Task: Create a task  Improve app security and data encryption , assign it to team member softage.8@softage.net in the project TreatWorks and update the status of the task to  On Track  , set the priority of the task to High.
Action: Mouse moved to (72, 303)
Screenshot: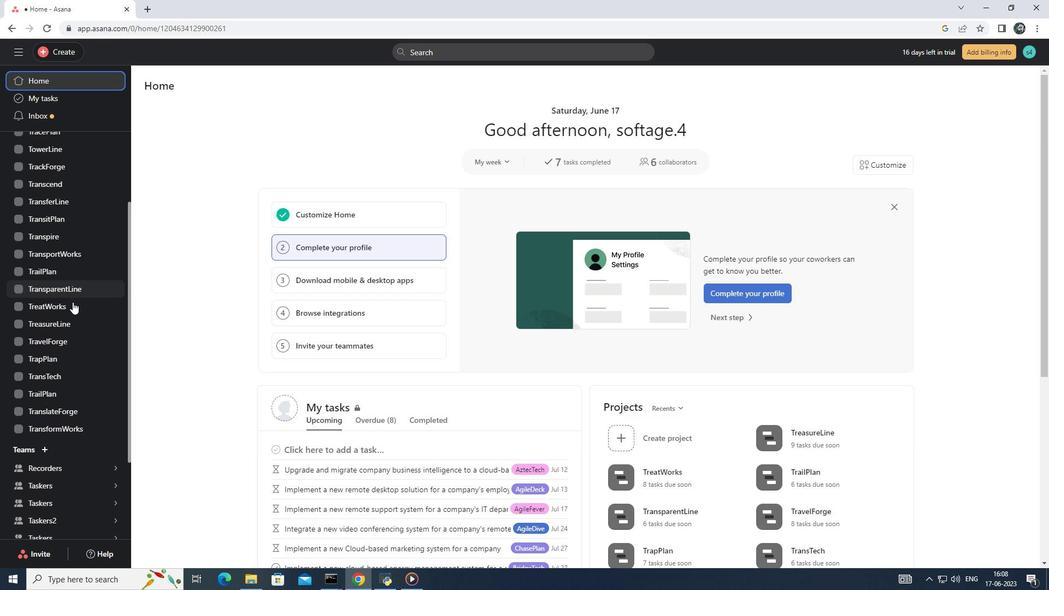 
Action: Mouse pressed left at (72, 303)
Screenshot: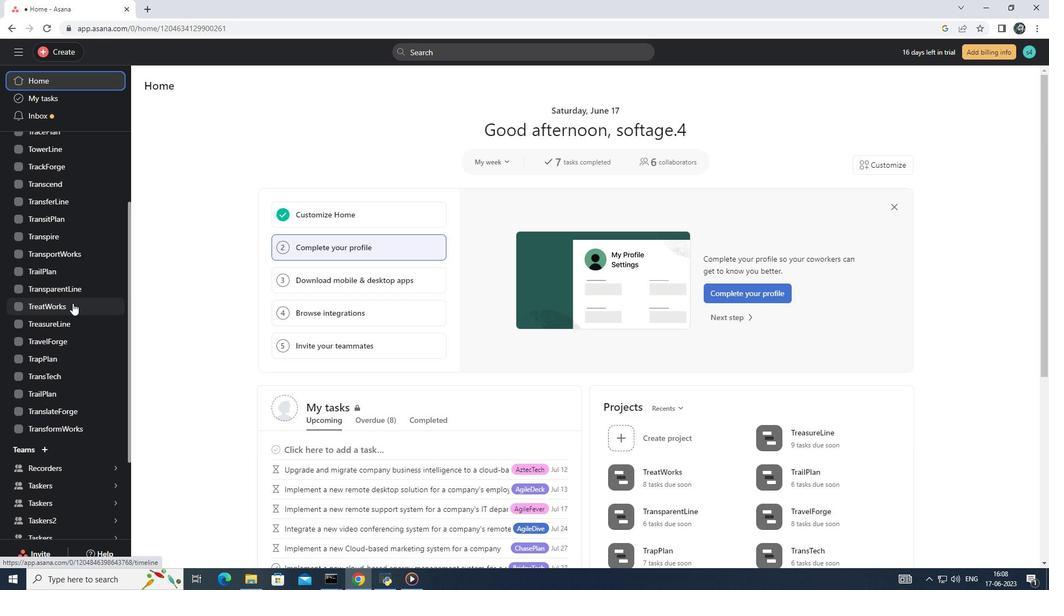 
Action: Mouse moved to (162, 136)
Screenshot: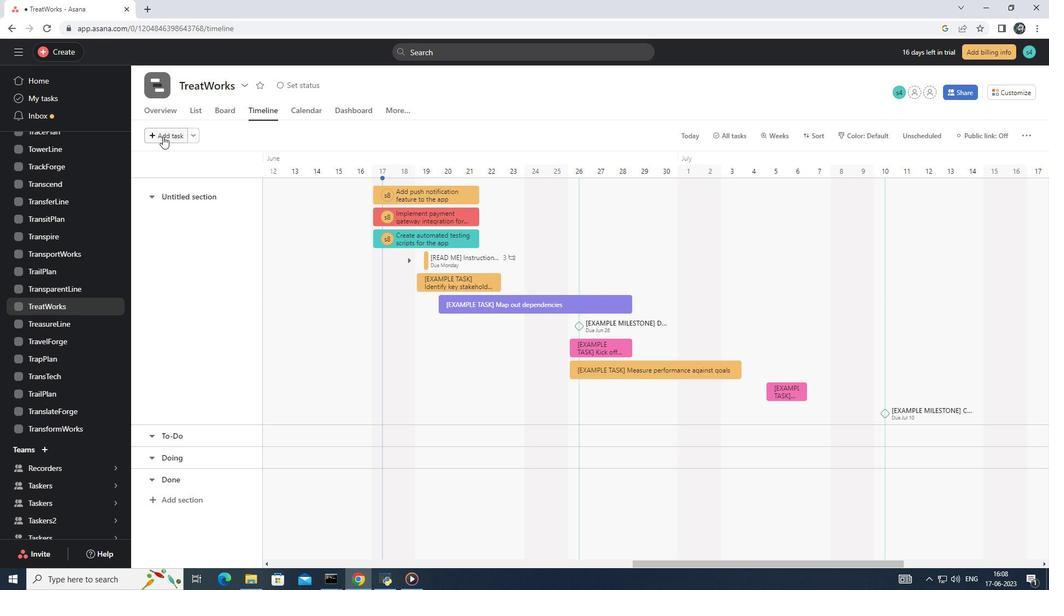 
Action: Mouse pressed left at (162, 136)
Screenshot: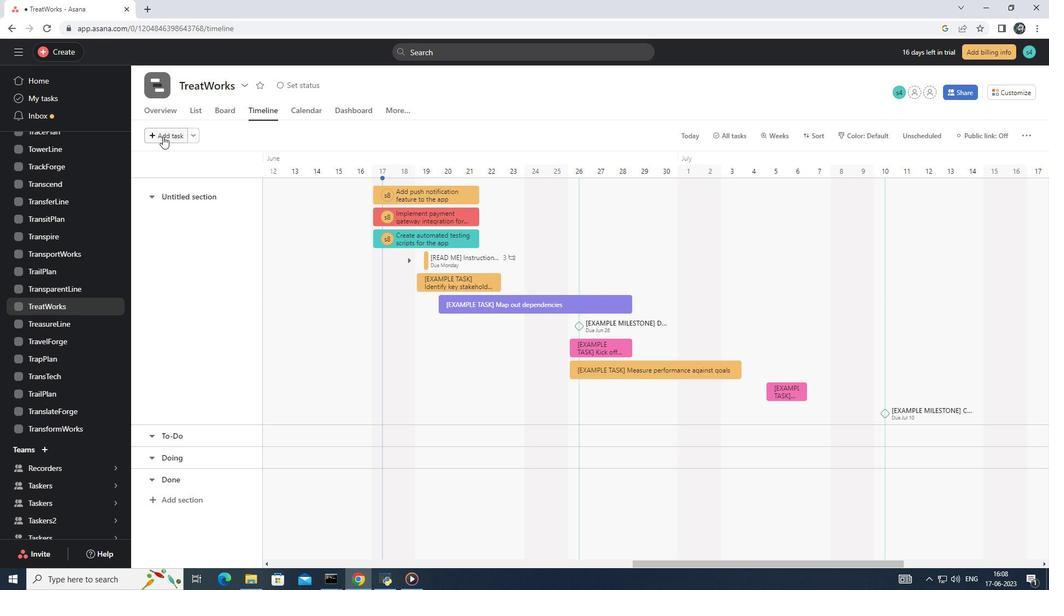 
Action: Mouse moved to (412, 195)
Screenshot: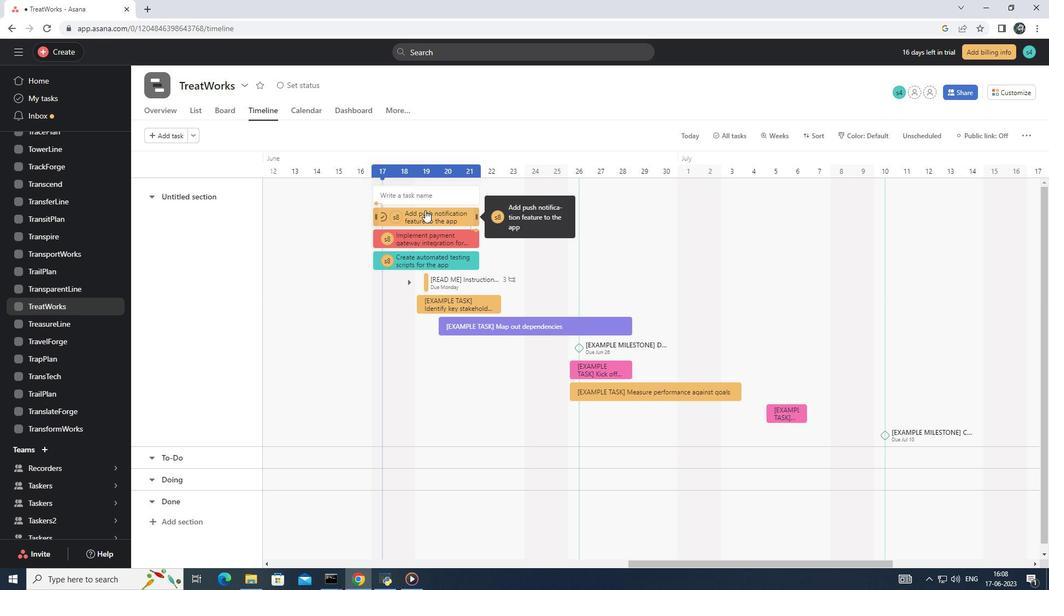 
Action: Mouse pressed left at (412, 195)
Screenshot: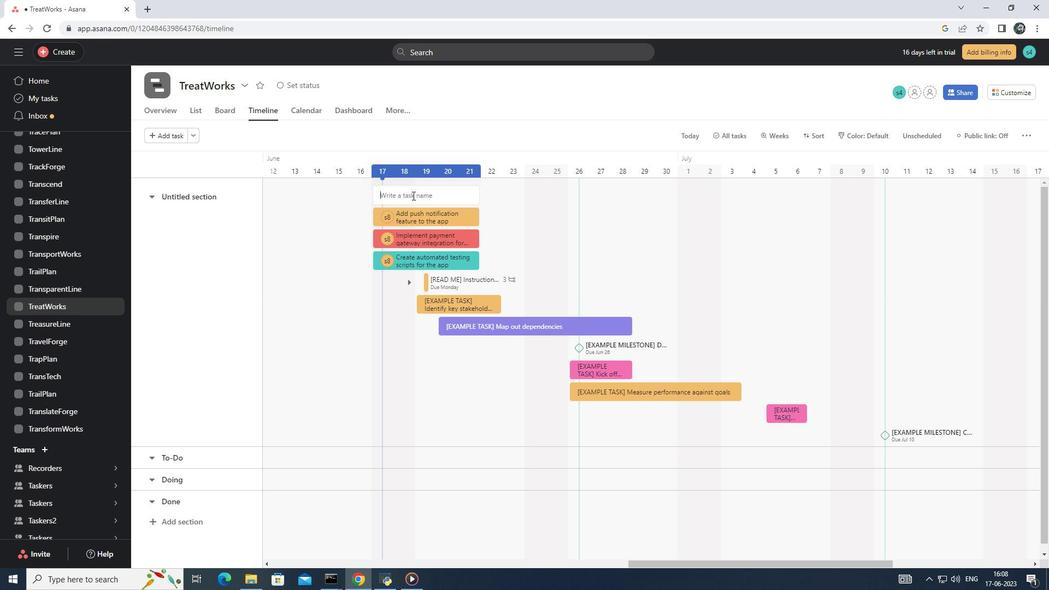 
Action: Key pressed <Key.shift>Improve<Key.space>app<Key.space>security<Key.space>and<Key.space>data<Key.space>encryption<Key.enter>
Screenshot: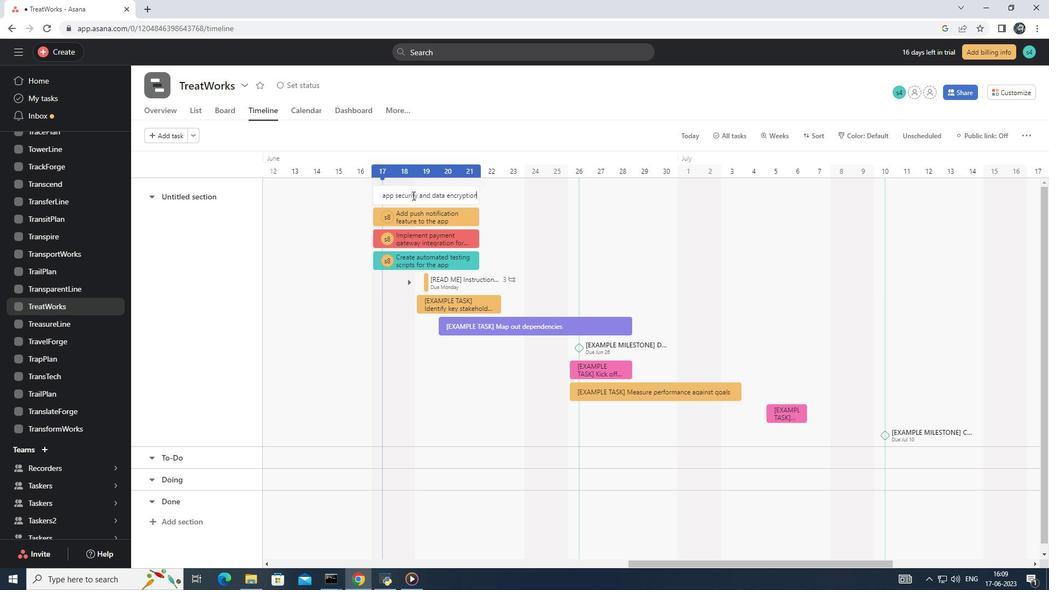 
Action: Mouse moved to (408, 188)
Screenshot: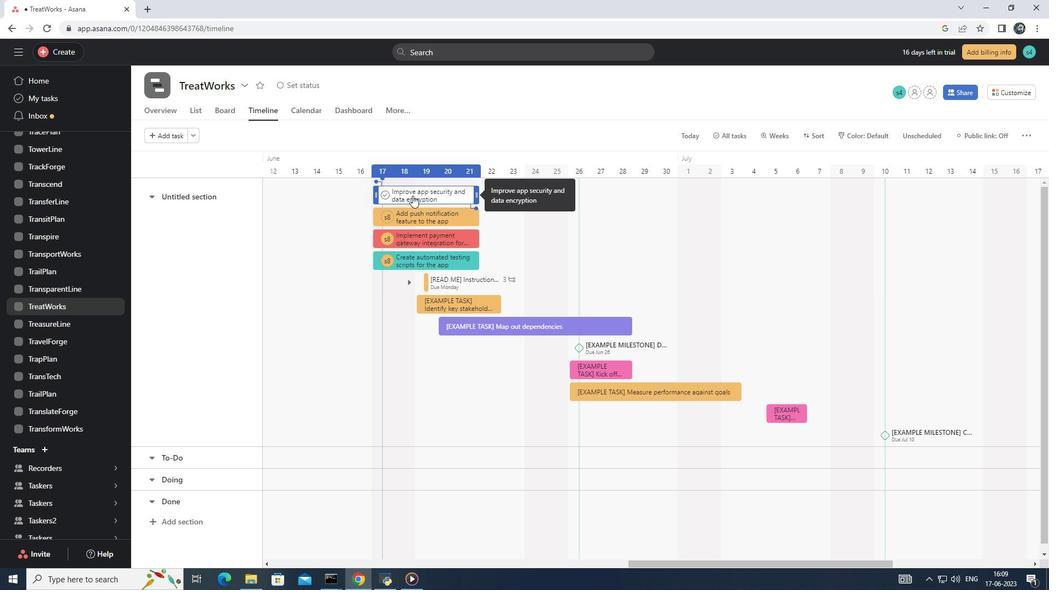 
Action: Mouse pressed left at (408, 188)
Screenshot: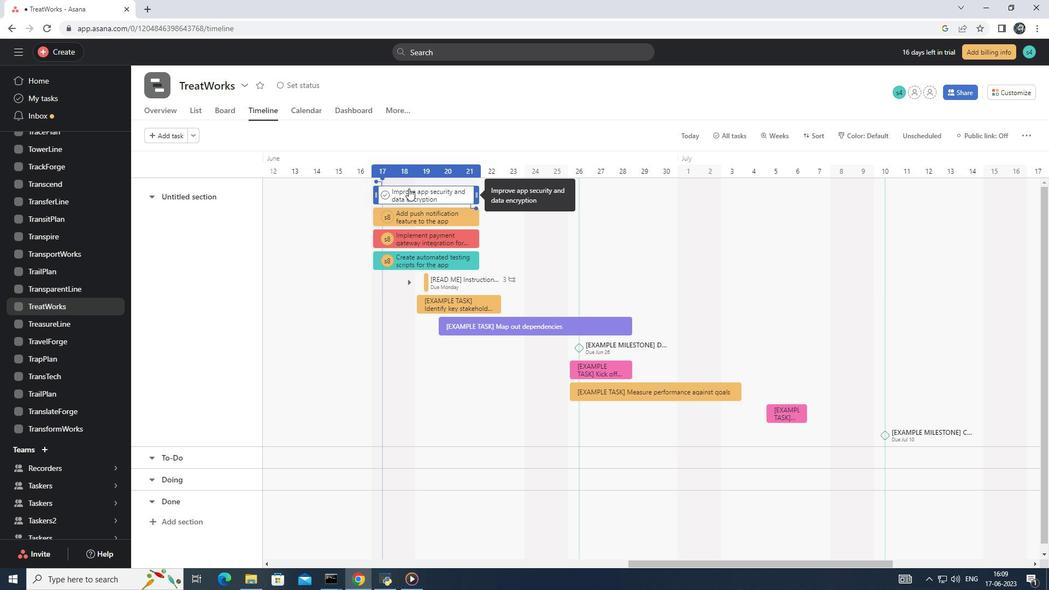 
Action: Mouse moved to (762, 195)
Screenshot: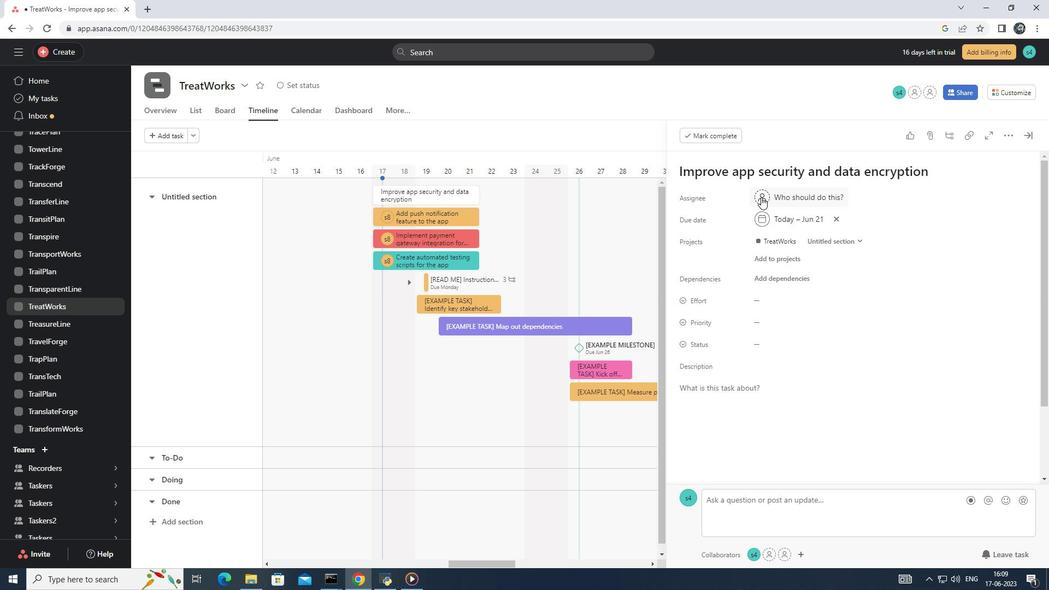 
Action: Mouse pressed left at (762, 195)
Screenshot: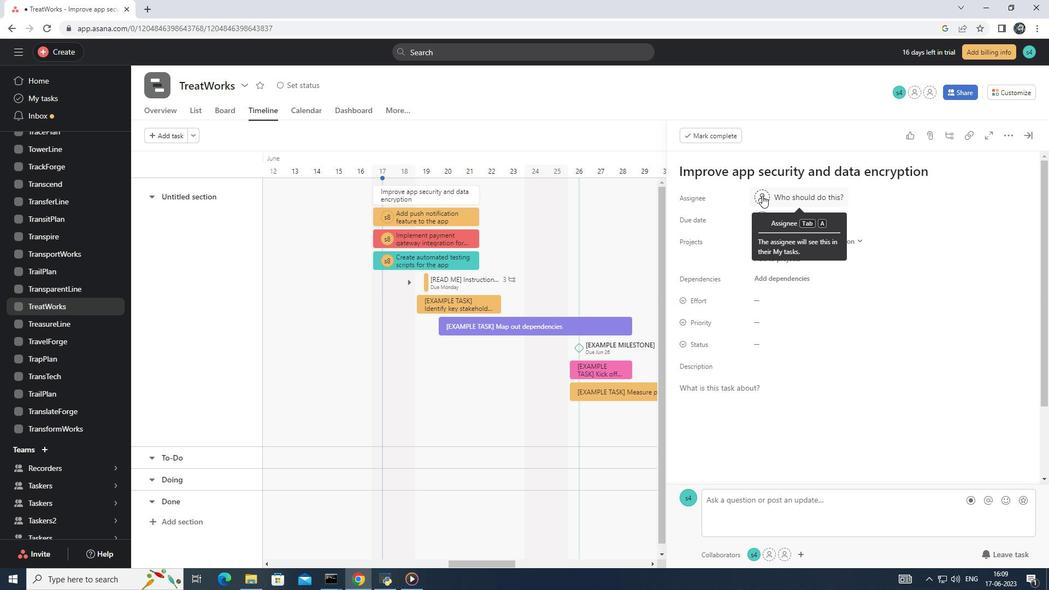 
Action: Mouse moved to (666, 60)
Screenshot: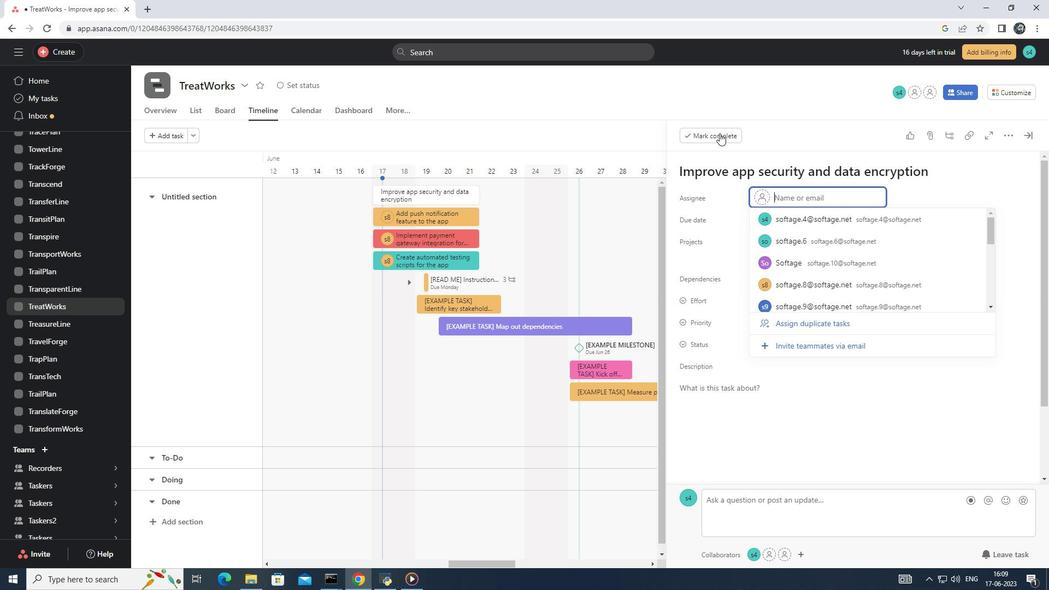 
Action: Key pressed softage.8<Key.shift>@softage.net<Key.enter>
Screenshot: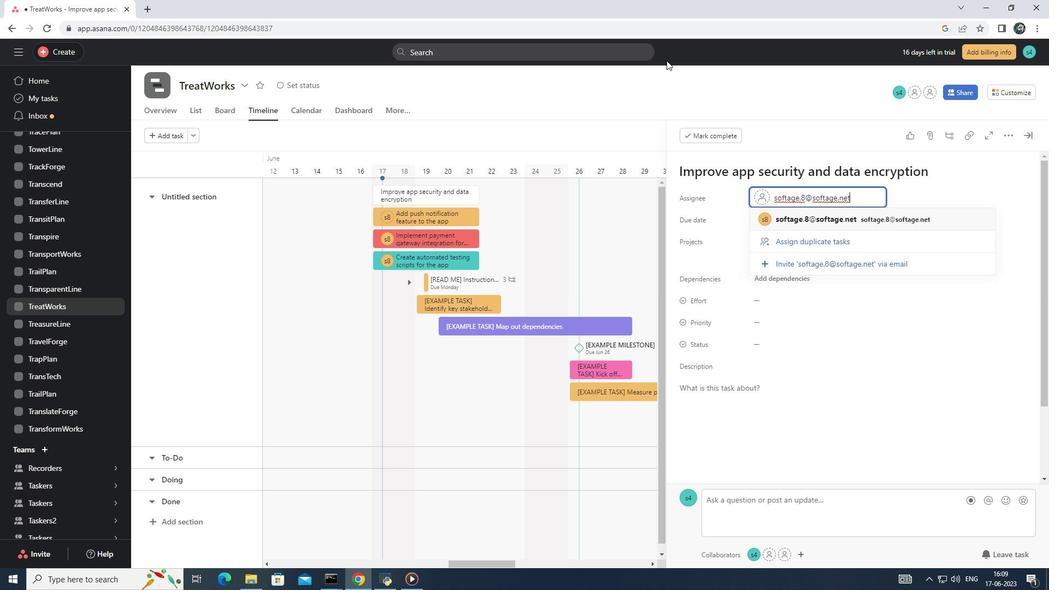 
Action: Mouse moved to (775, 342)
Screenshot: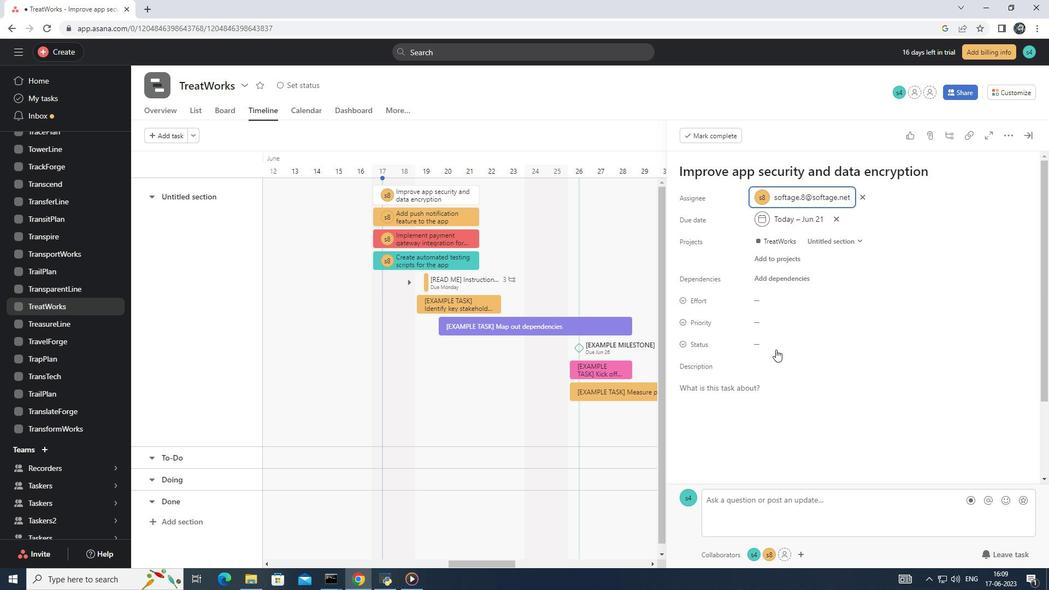 
Action: Mouse pressed left at (775, 342)
Screenshot: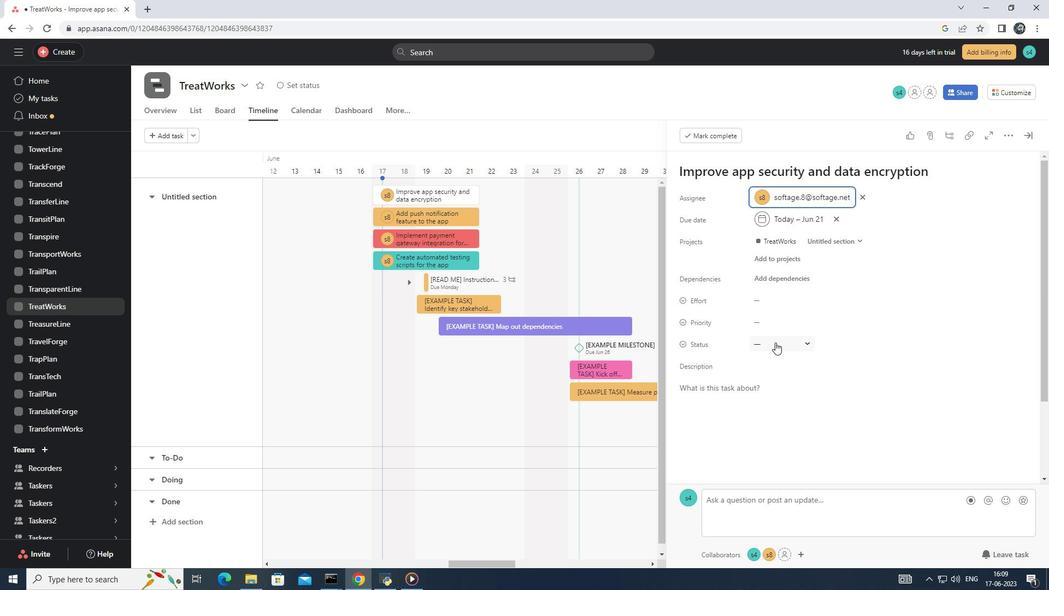 
Action: Mouse moved to (808, 382)
Screenshot: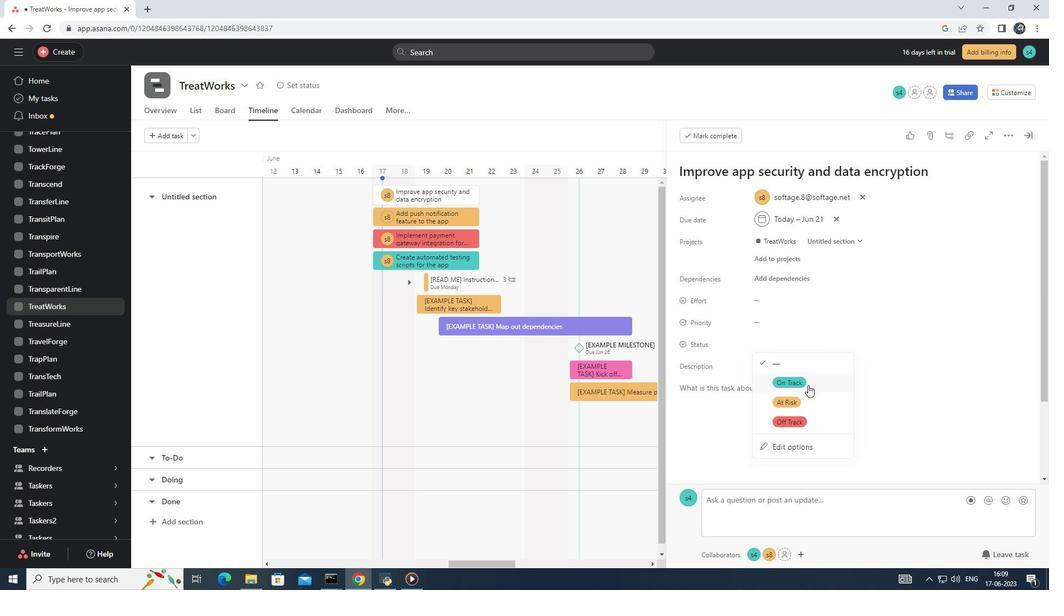 
Action: Mouse pressed left at (808, 382)
Screenshot: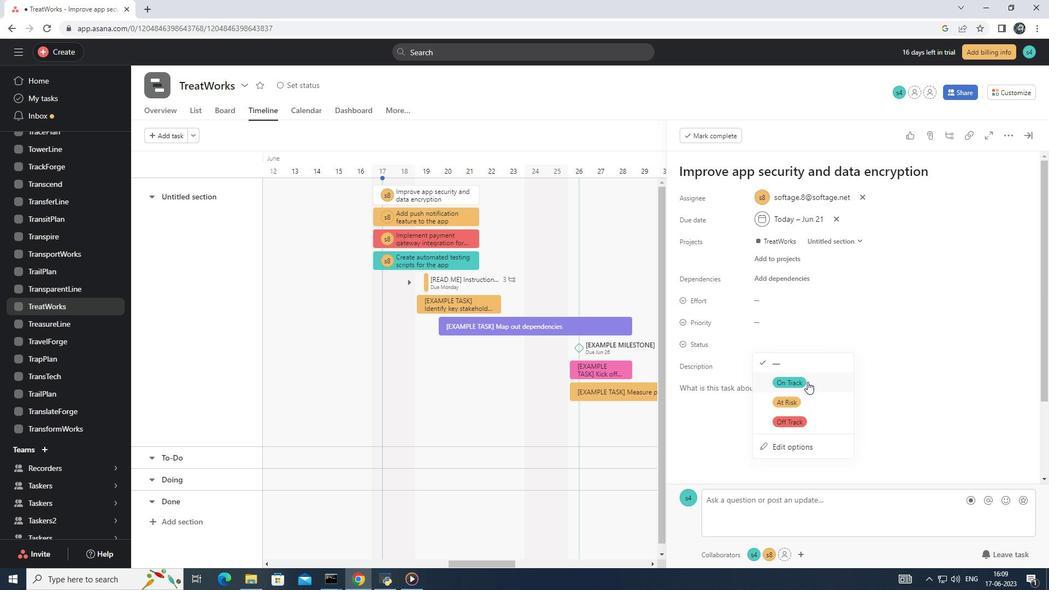 
Action: Mouse moved to (776, 323)
Screenshot: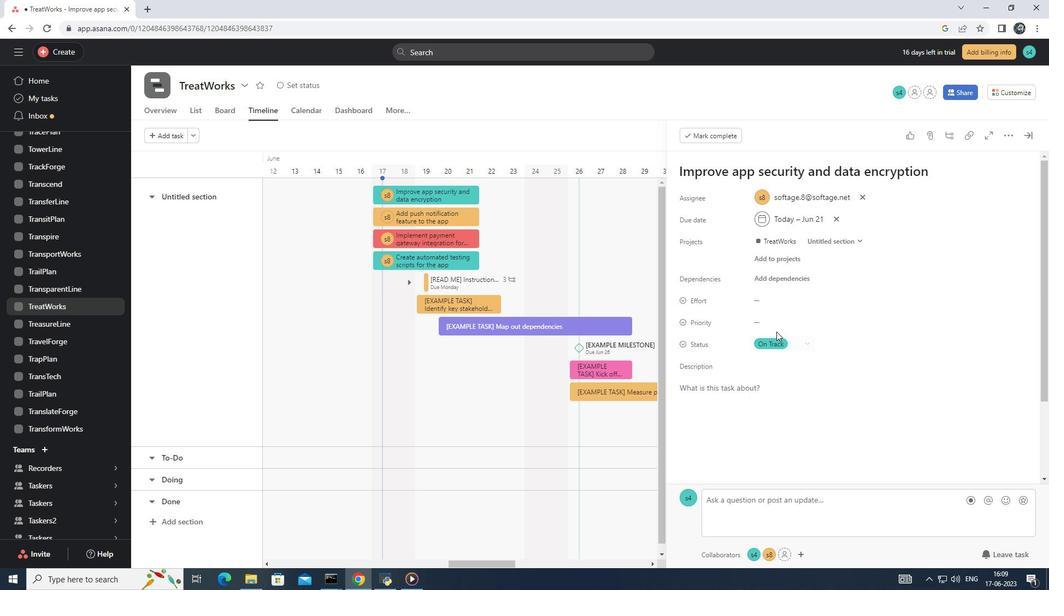 
Action: Mouse pressed left at (776, 323)
Screenshot: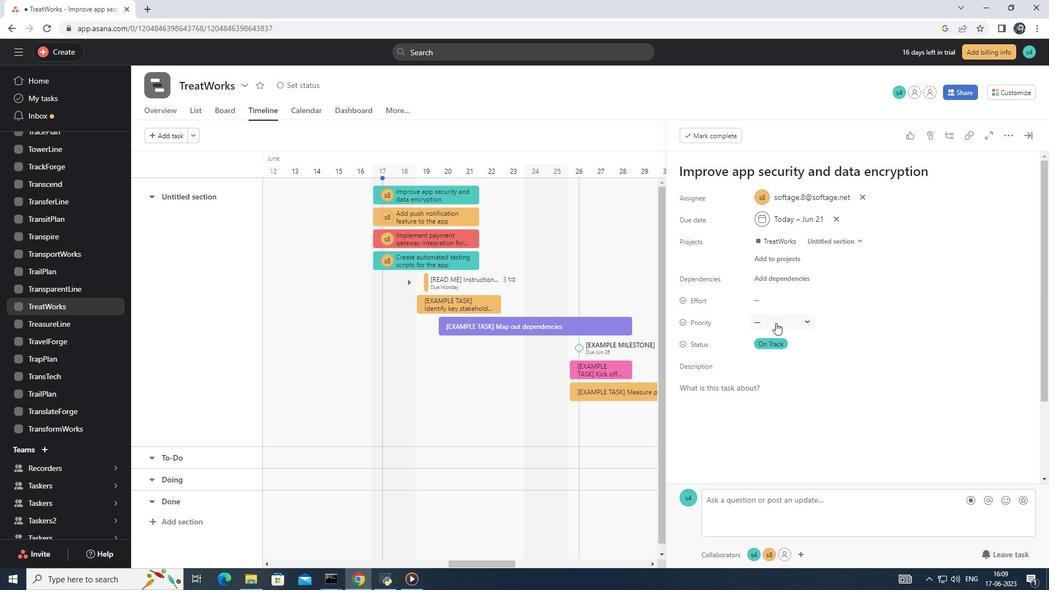
Action: Mouse moved to (801, 364)
Screenshot: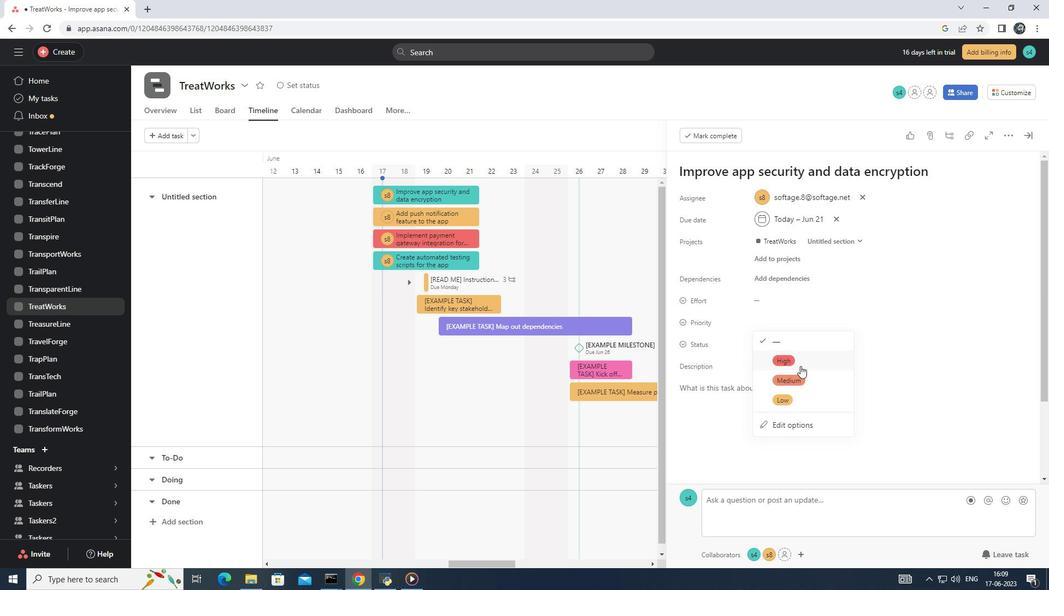 
Action: Mouse pressed left at (801, 364)
Screenshot: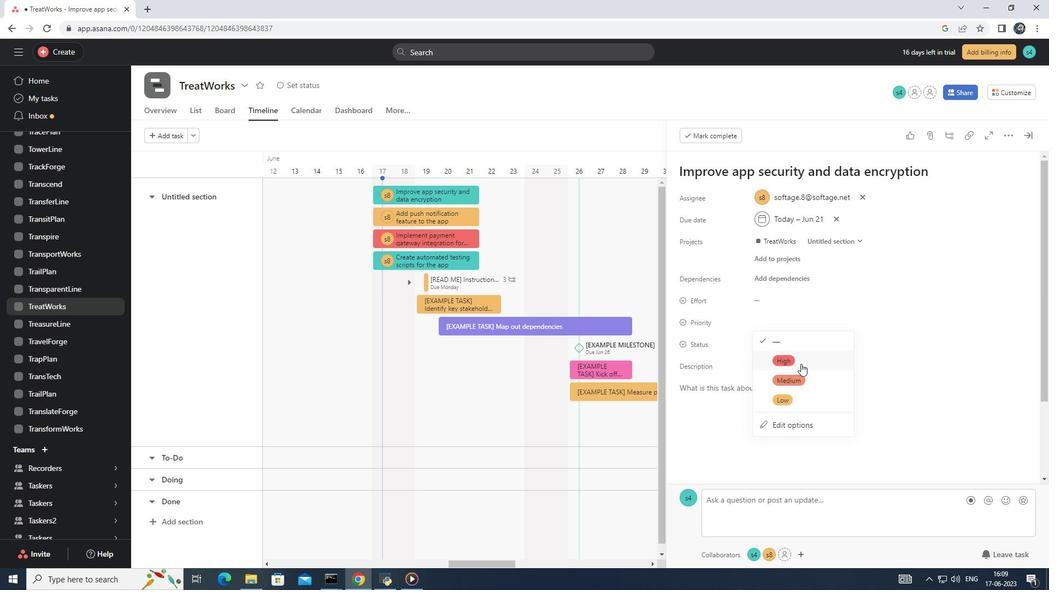 
